 Task: Sort the products in the category "Makeup" by unit price (low first).
Action: Mouse moved to (235, 123)
Screenshot: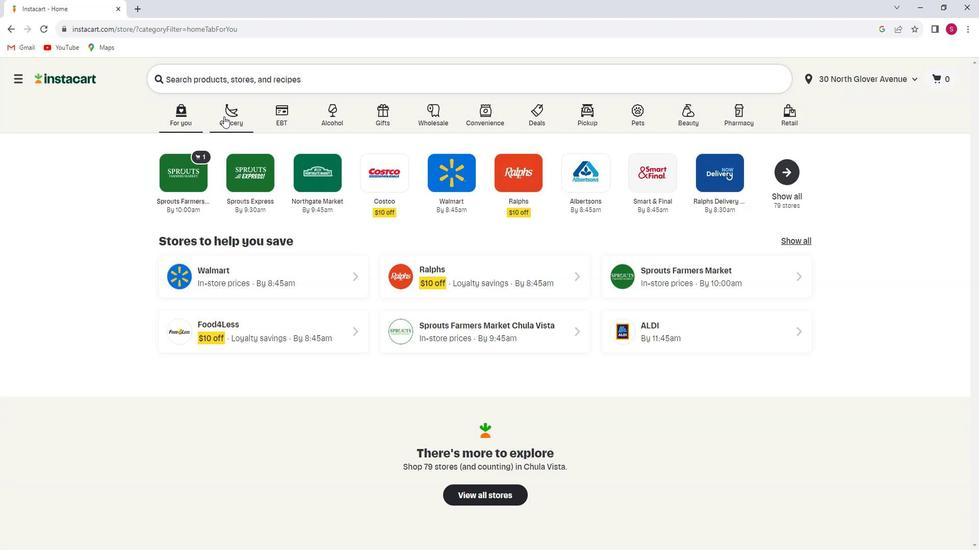 
Action: Mouse pressed left at (235, 123)
Screenshot: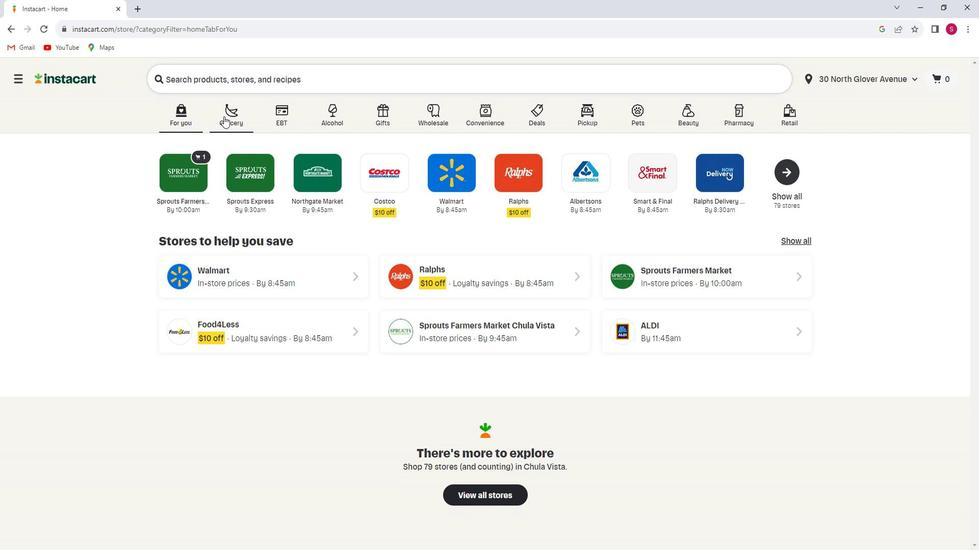 
Action: Mouse moved to (244, 301)
Screenshot: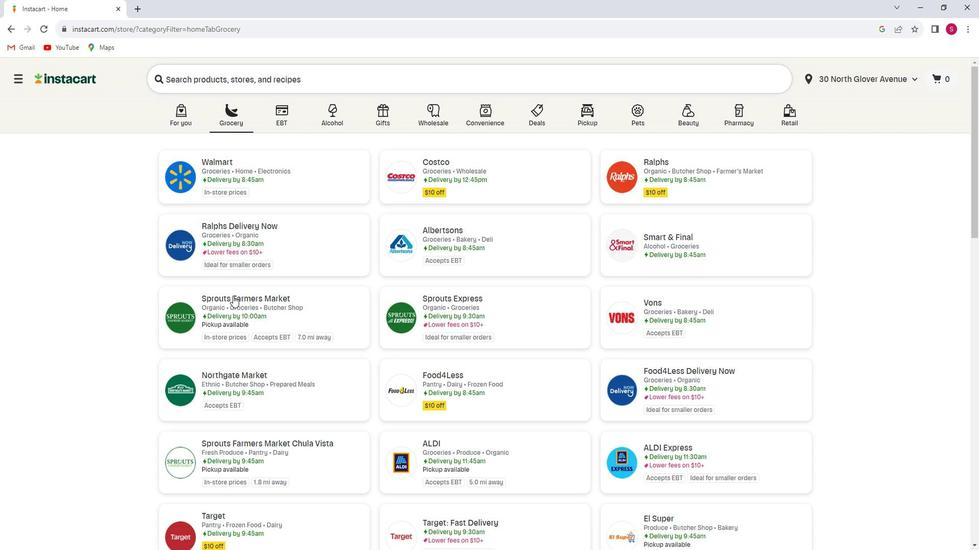 
Action: Mouse pressed left at (244, 301)
Screenshot: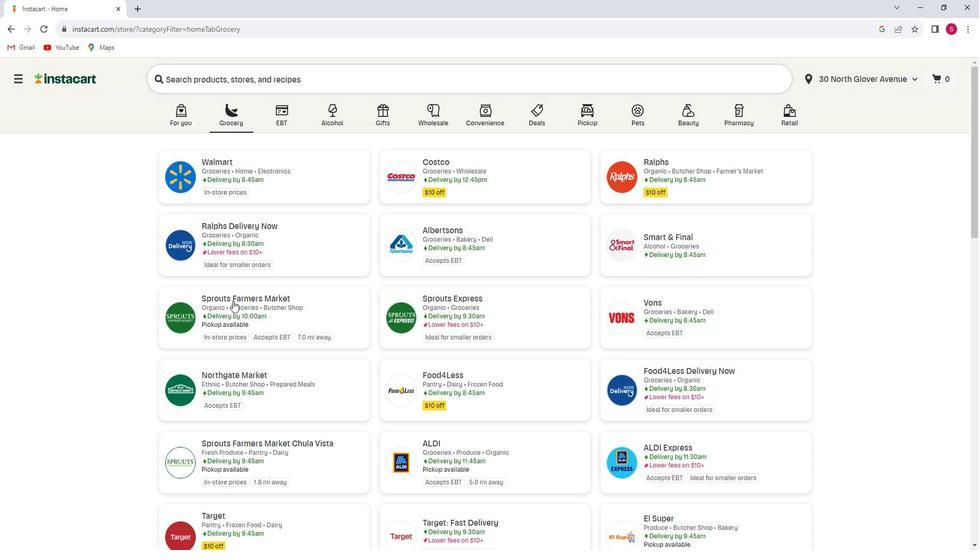 
Action: Mouse moved to (89, 336)
Screenshot: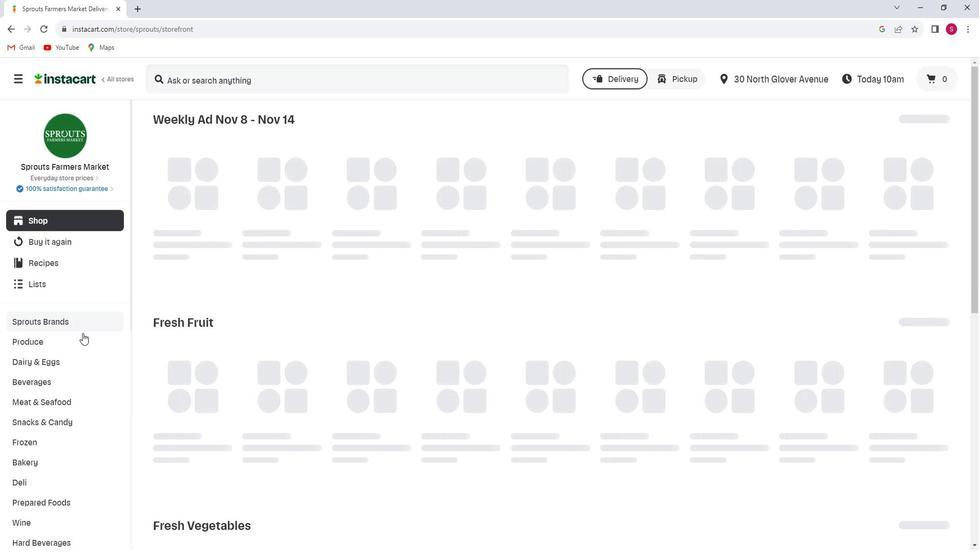 
Action: Mouse scrolled (89, 336) with delta (0, 0)
Screenshot: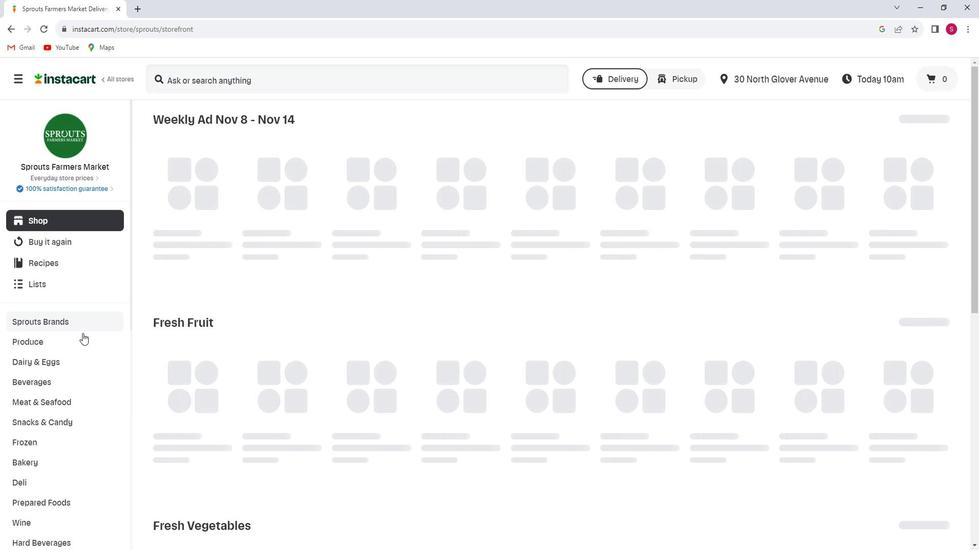 
Action: Mouse scrolled (89, 336) with delta (0, 0)
Screenshot: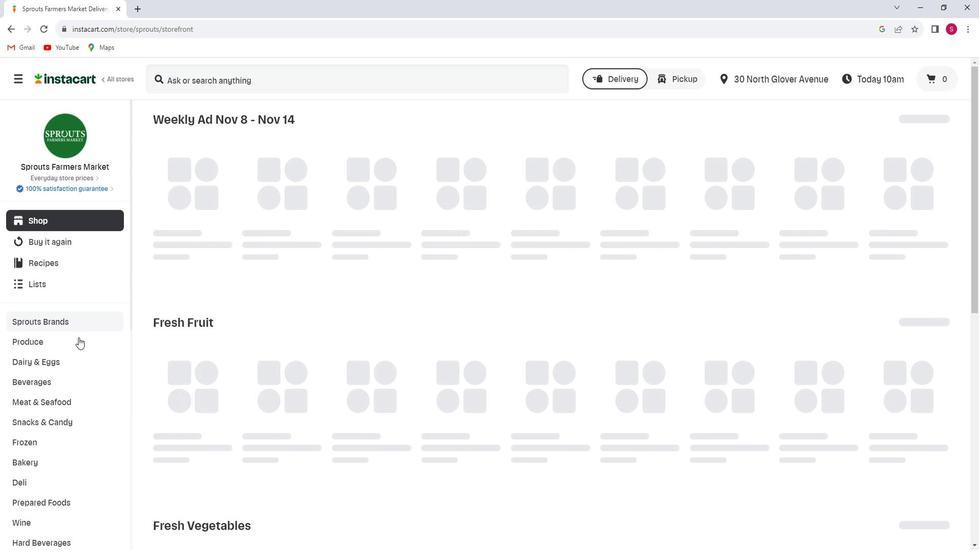 
Action: Mouse scrolled (89, 336) with delta (0, 0)
Screenshot: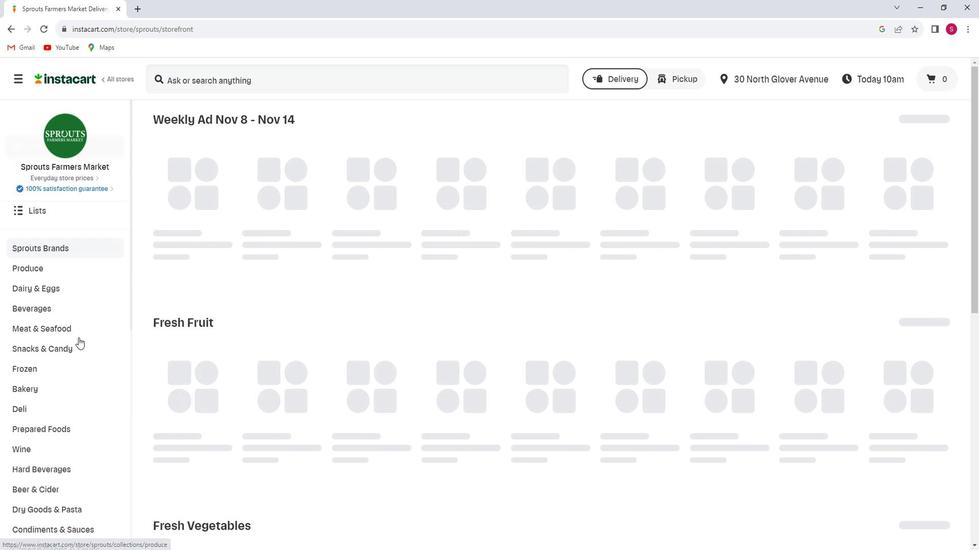 
Action: Mouse scrolled (89, 336) with delta (0, 0)
Screenshot: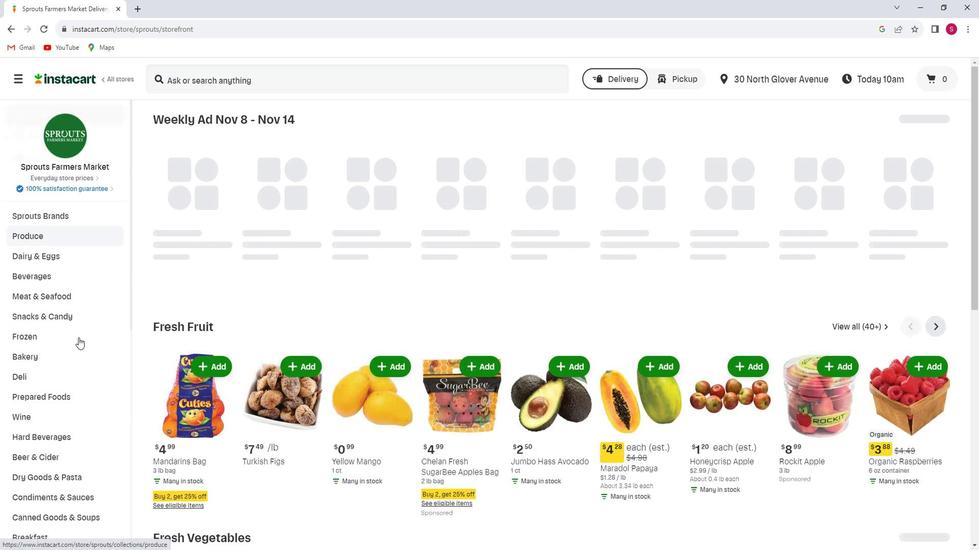 
Action: Mouse scrolled (89, 336) with delta (0, 0)
Screenshot: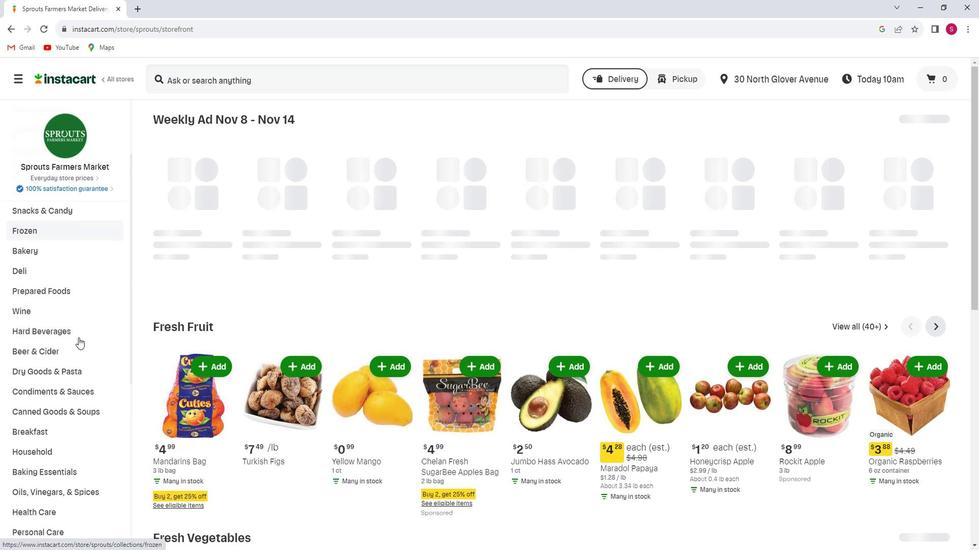 
Action: Mouse scrolled (89, 336) with delta (0, 0)
Screenshot: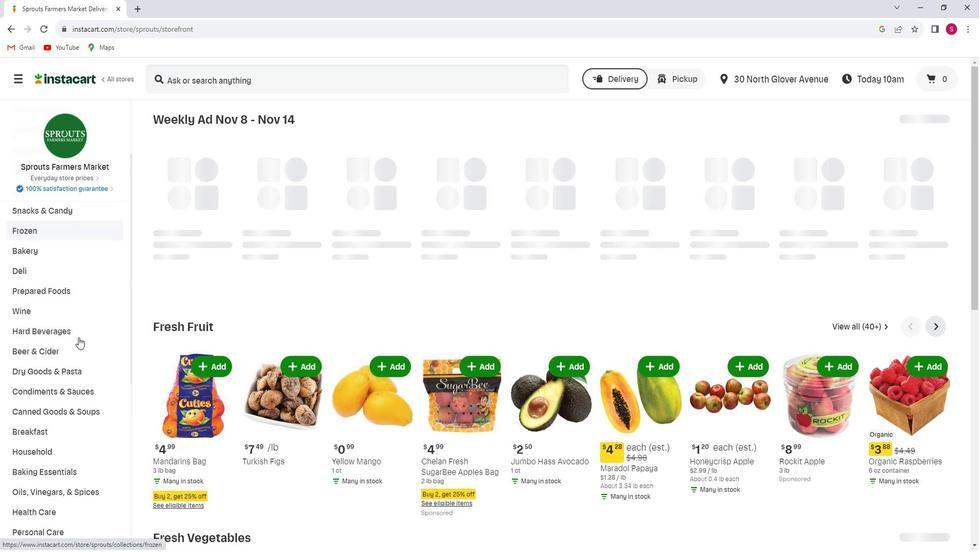 
Action: Mouse scrolled (89, 336) with delta (0, 0)
Screenshot: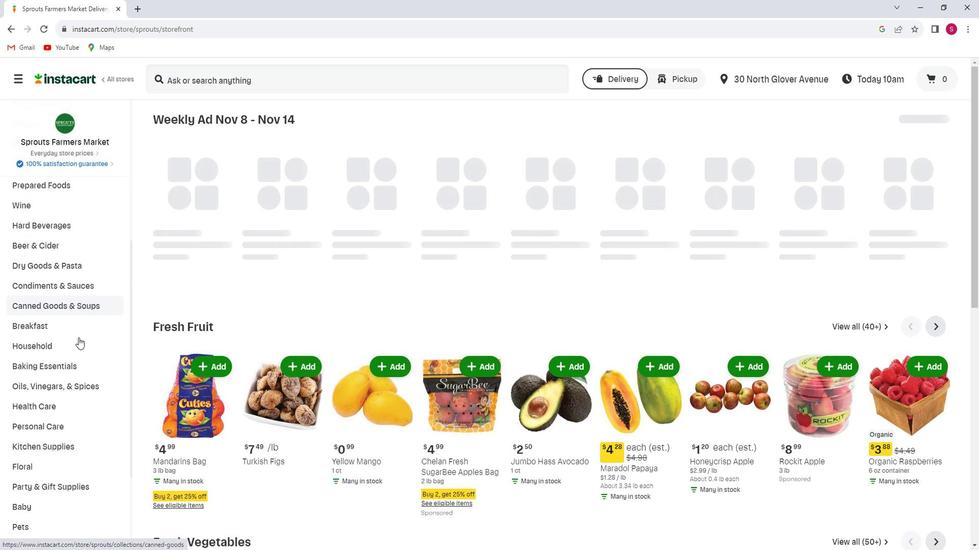 
Action: Mouse moved to (54, 369)
Screenshot: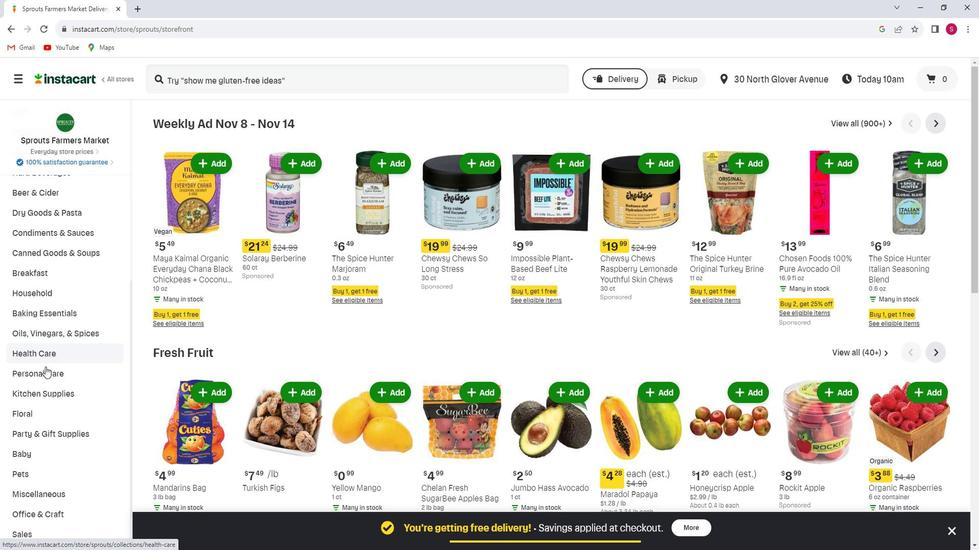 
Action: Mouse pressed left at (54, 369)
Screenshot: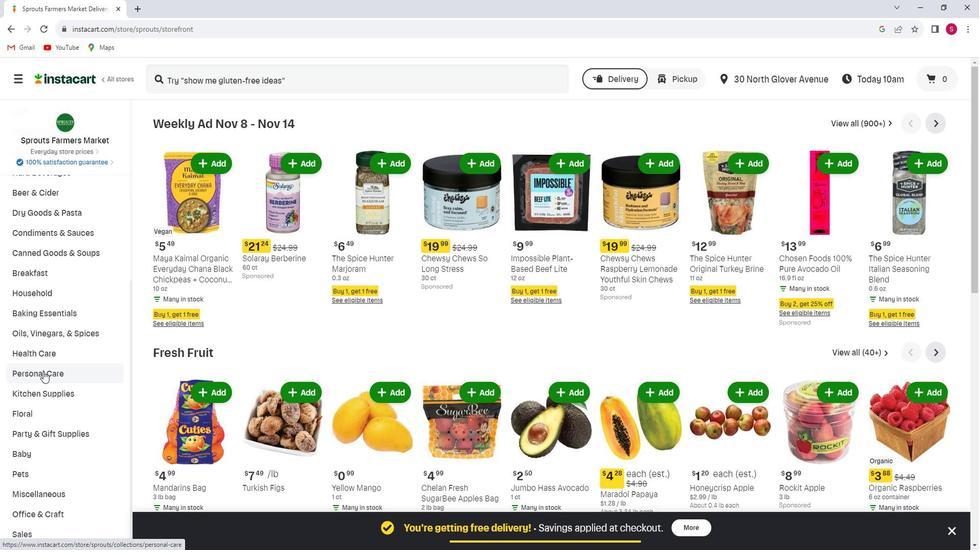 
Action: Mouse moved to (900, 153)
Screenshot: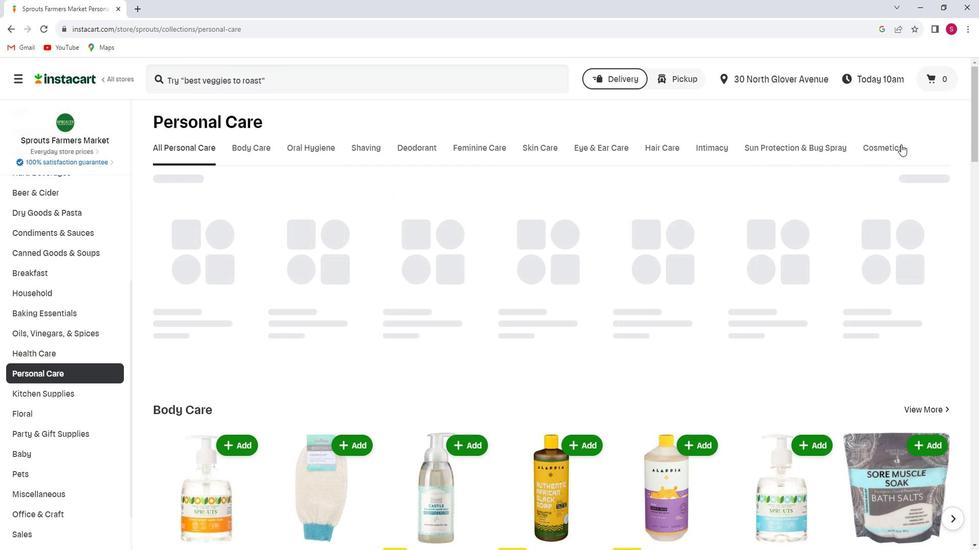 
Action: Mouse pressed left at (900, 153)
Screenshot: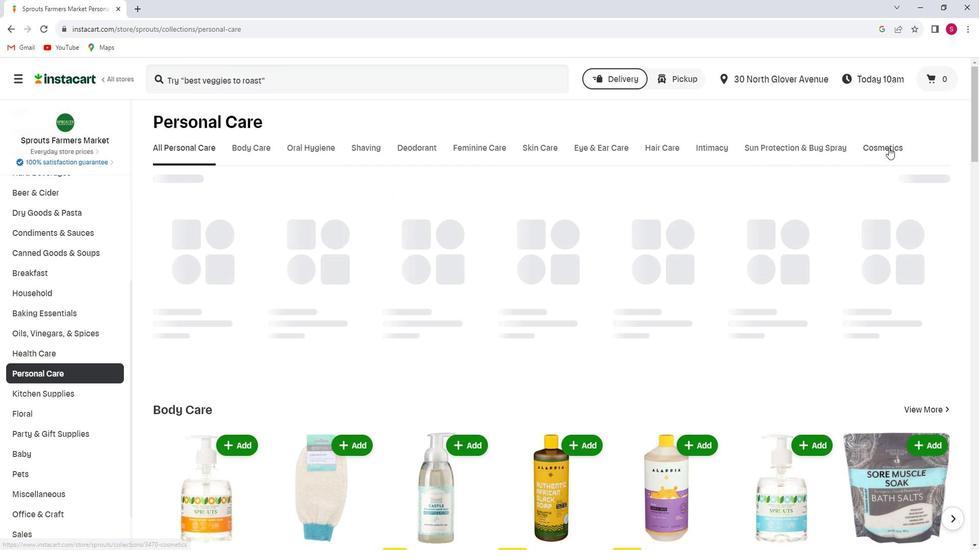 
Action: Mouse moved to (243, 201)
Screenshot: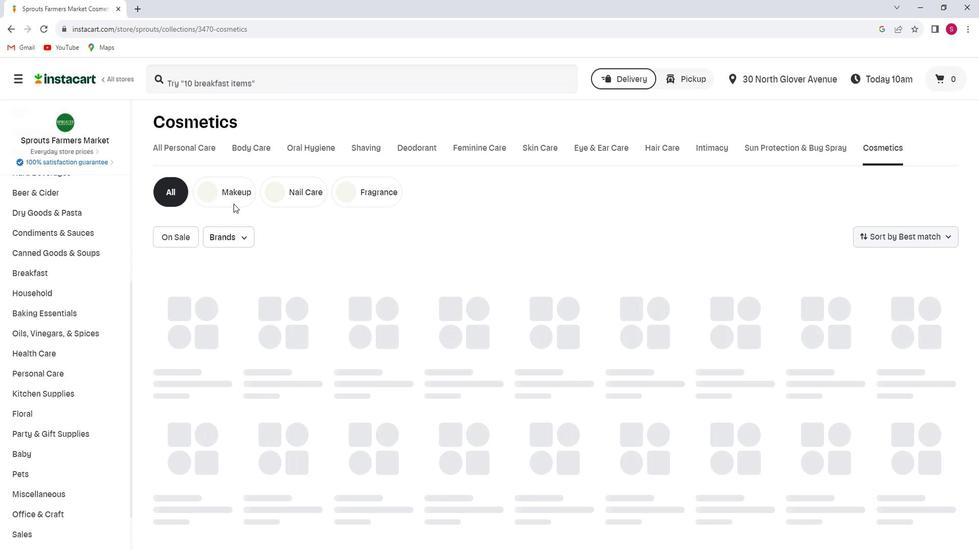 
Action: Mouse pressed left at (243, 201)
Screenshot: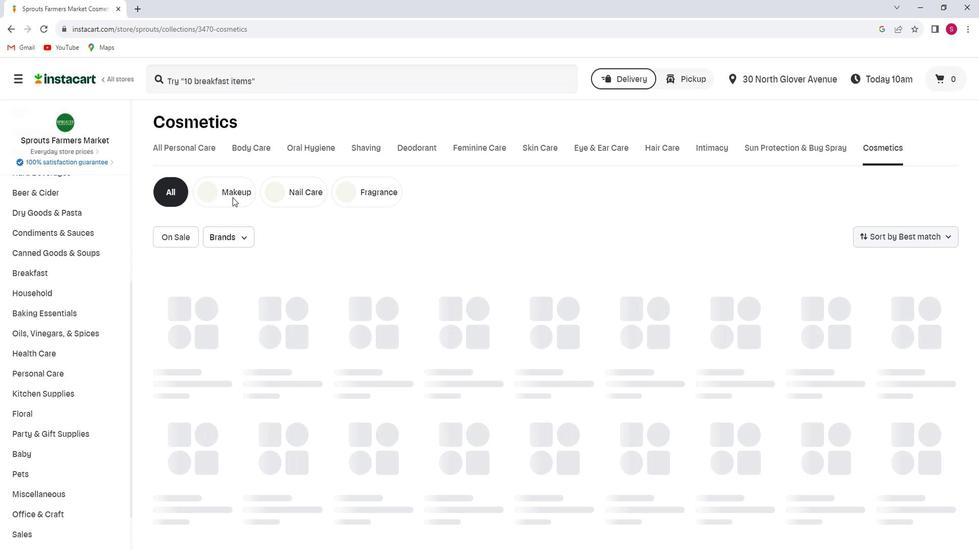 
Action: Mouse moved to (915, 241)
Screenshot: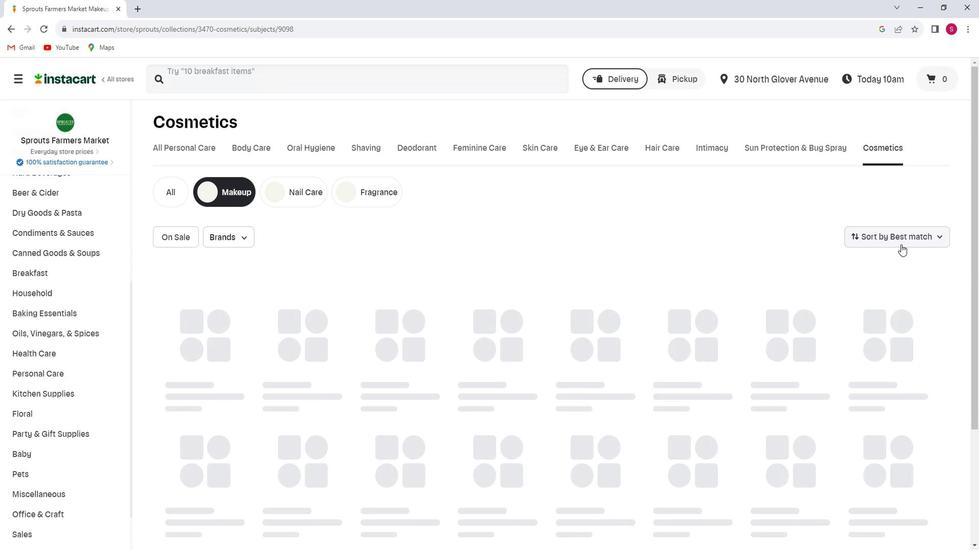 
Action: Mouse pressed left at (915, 241)
Screenshot: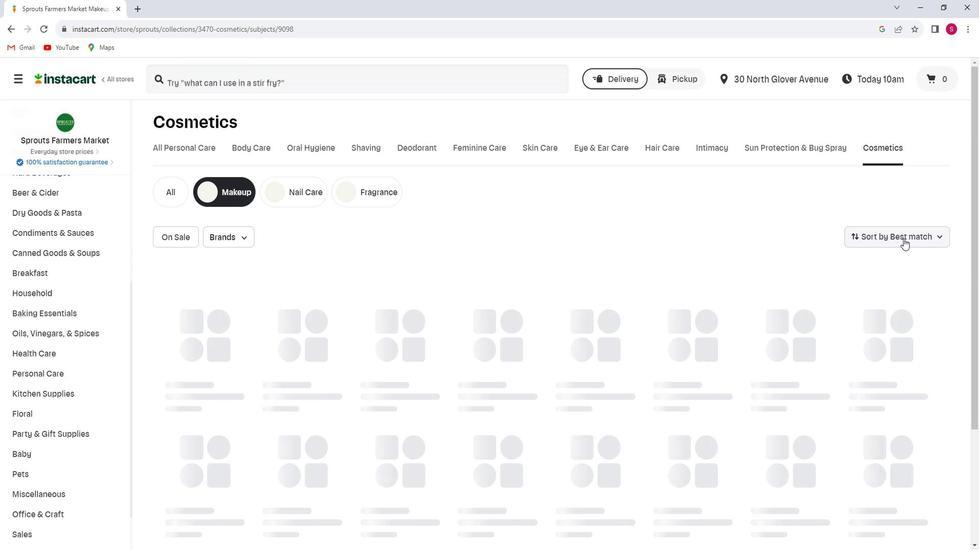 
Action: Mouse moved to (894, 345)
Screenshot: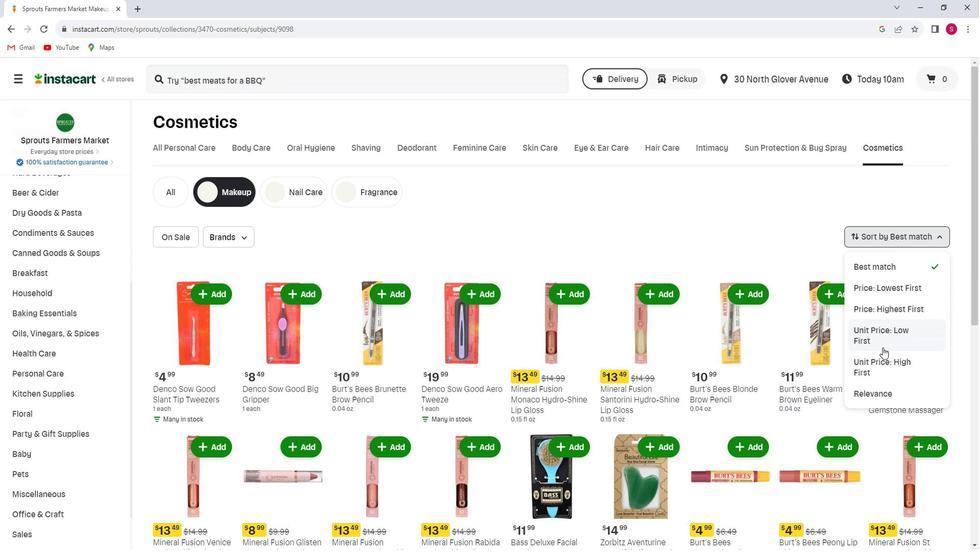 
Action: Mouse pressed left at (894, 345)
Screenshot: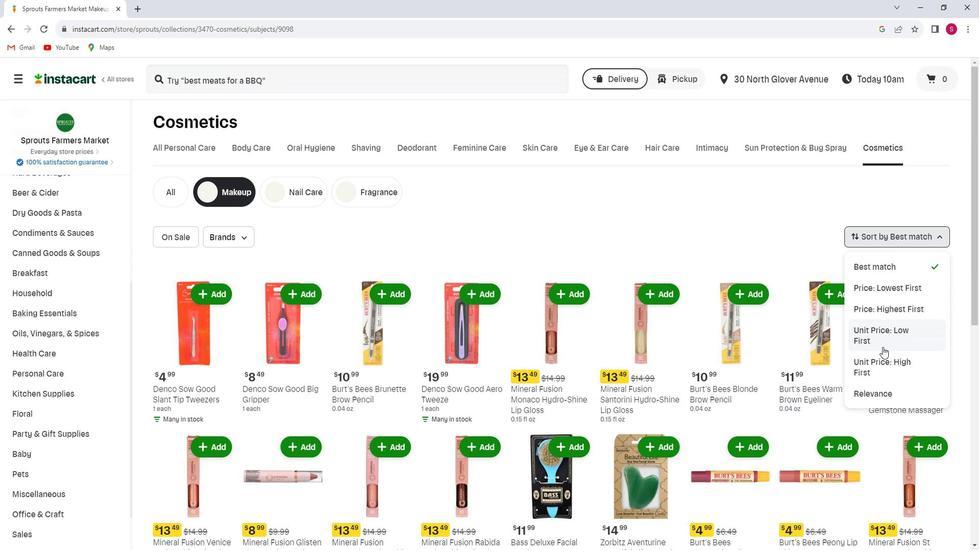 
Action: Mouse moved to (860, 342)
Screenshot: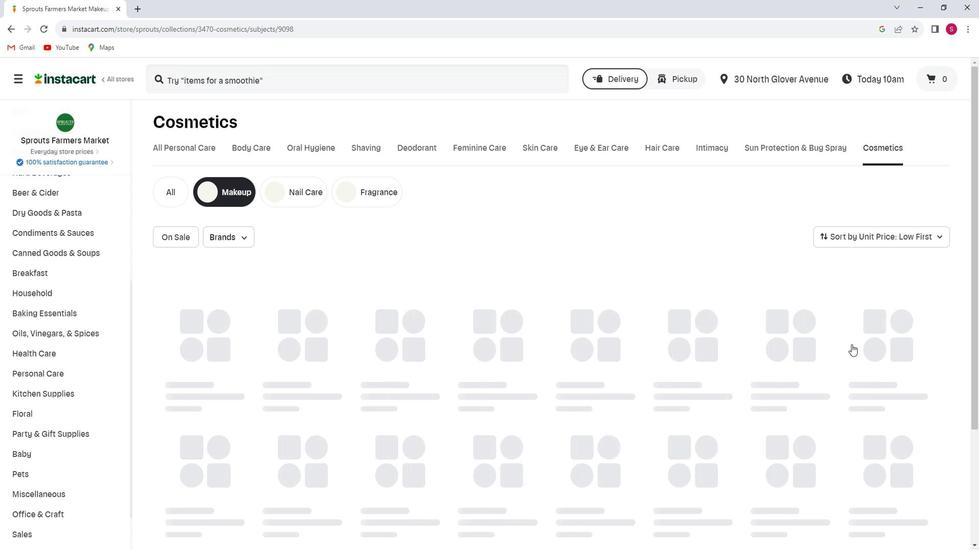 
